 Task: Enable "Show corrupted frames" for the FFmpeg audio/video decoder.
Action: Mouse moved to (121, 23)
Screenshot: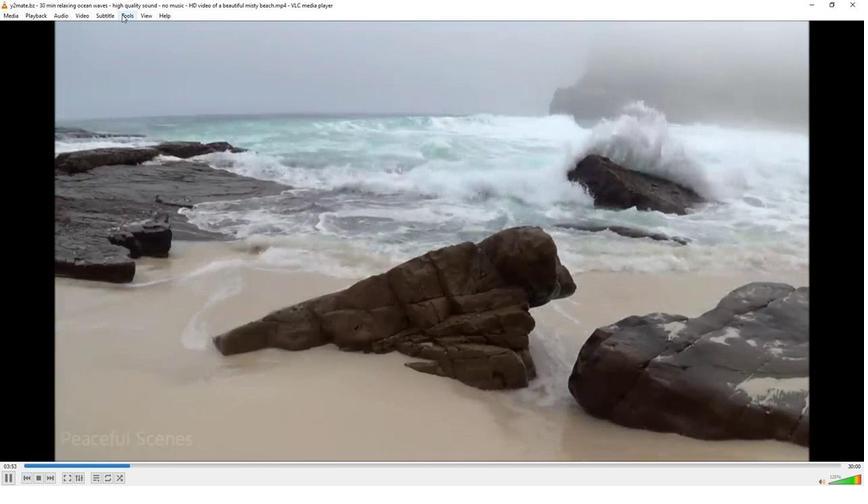 
Action: Mouse pressed left at (121, 23)
Screenshot: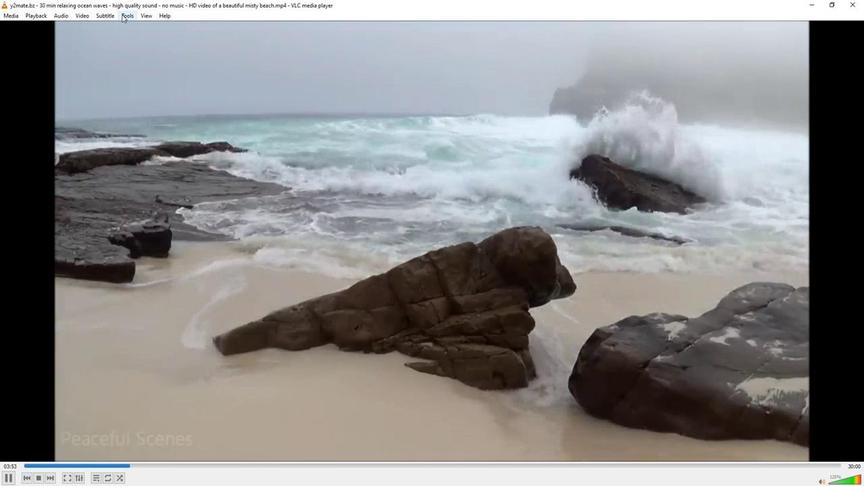 
Action: Mouse moved to (161, 122)
Screenshot: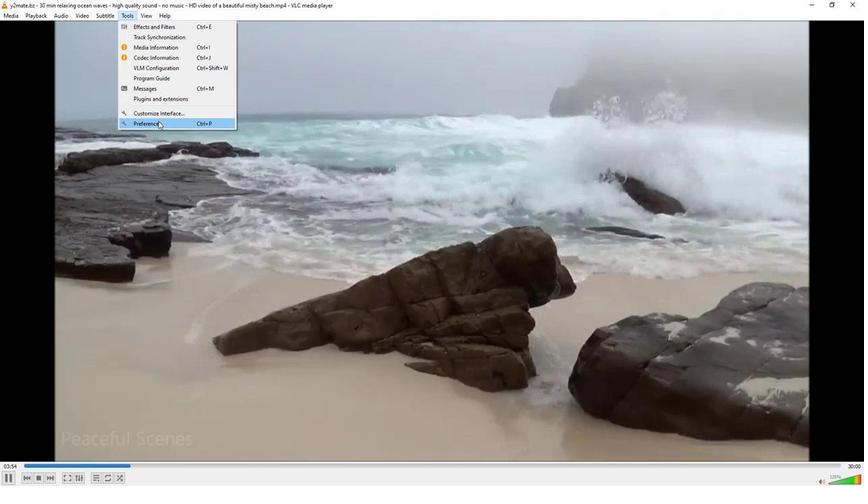 
Action: Mouse pressed left at (161, 122)
Screenshot: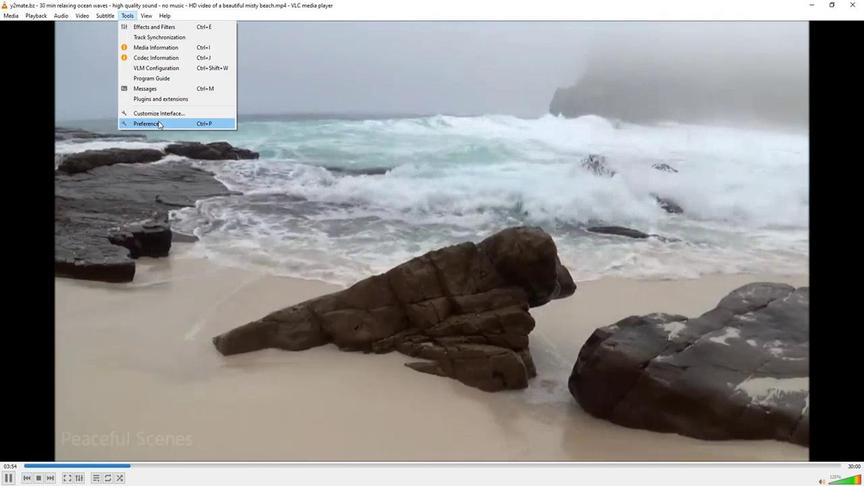 
Action: Mouse moved to (104, 360)
Screenshot: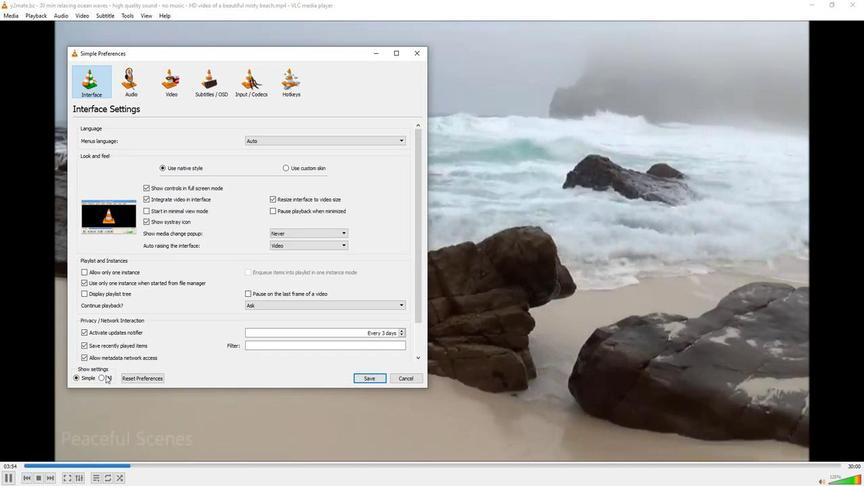 
Action: Mouse pressed left at (104, 360)
Screenshot: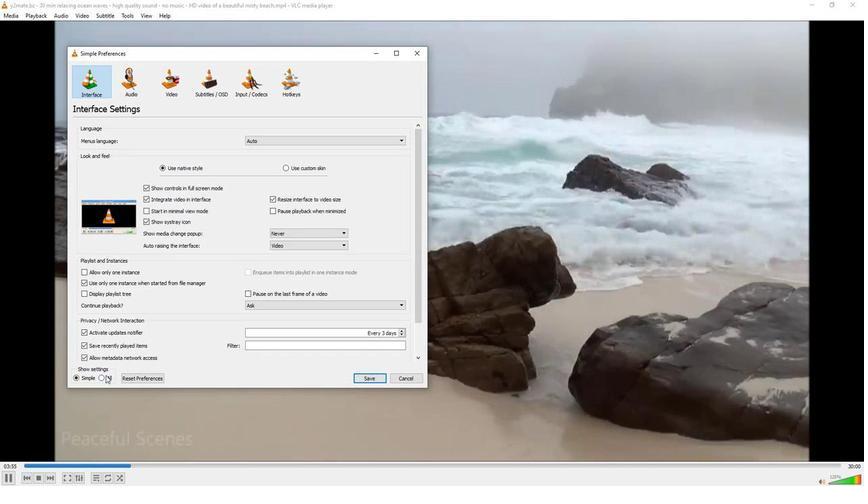 
Action: Mouse moved to (83, 243)
Screenshot: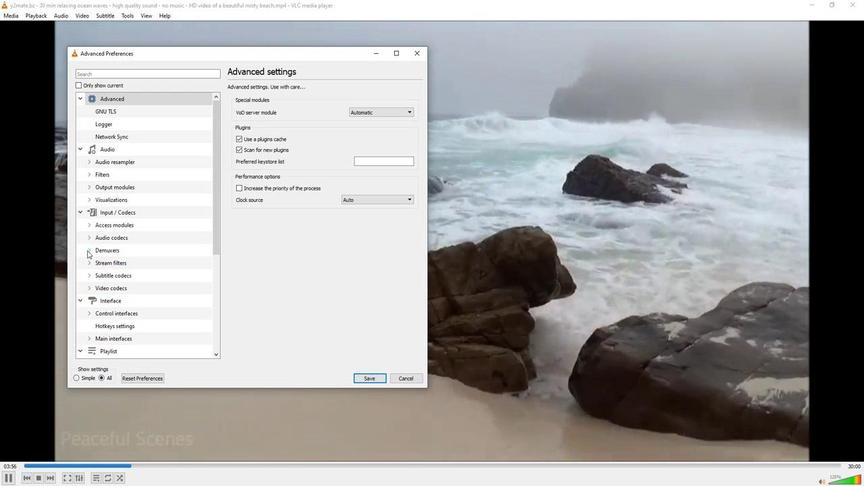 
Action: Mouse pressed left at (83, 243)
Screenshot: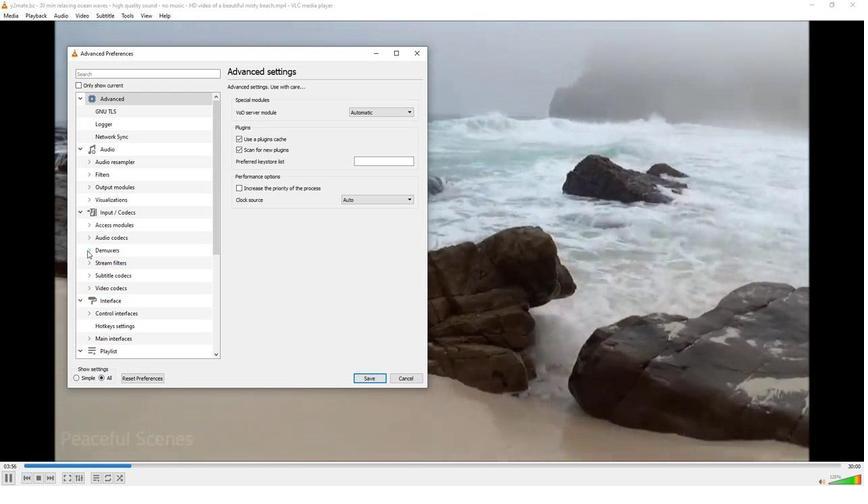
Action: Mouse moved to (123, 270)
Screenshot: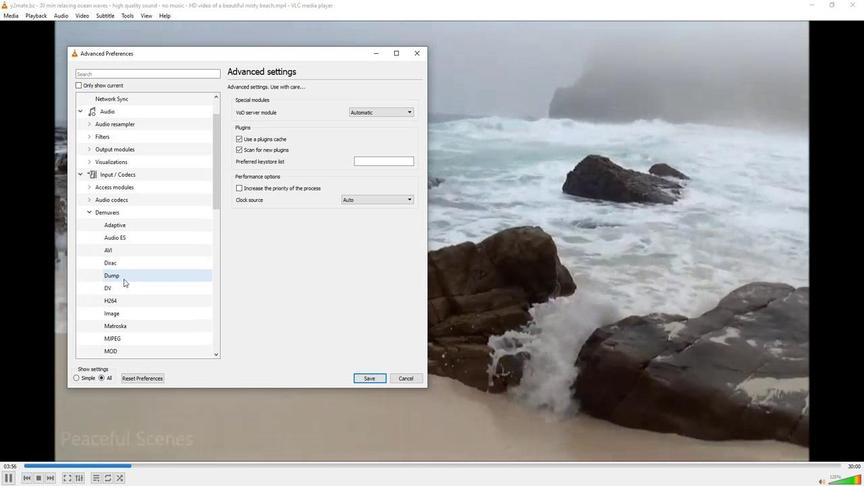 
Action: Mouse scrolled (123, 270) with delta (0, 0)
Screenshot: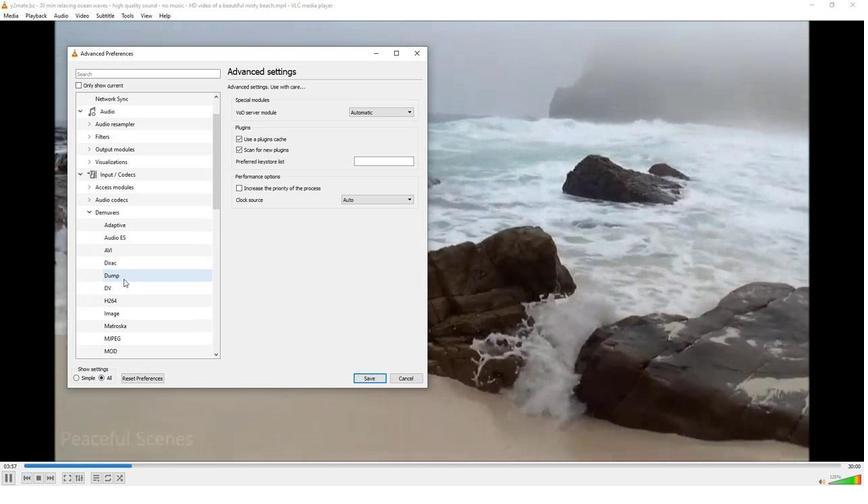 
Action: Mouse scrolled (123, 270) with delta (0, 0)
Screenshot: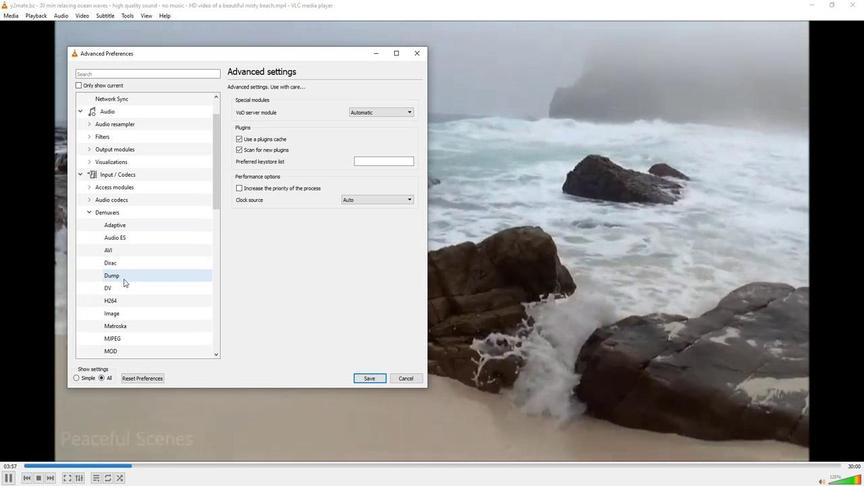 
Action: Mouse scrolled (123, 270) with delta (0, 0)
Screenshot: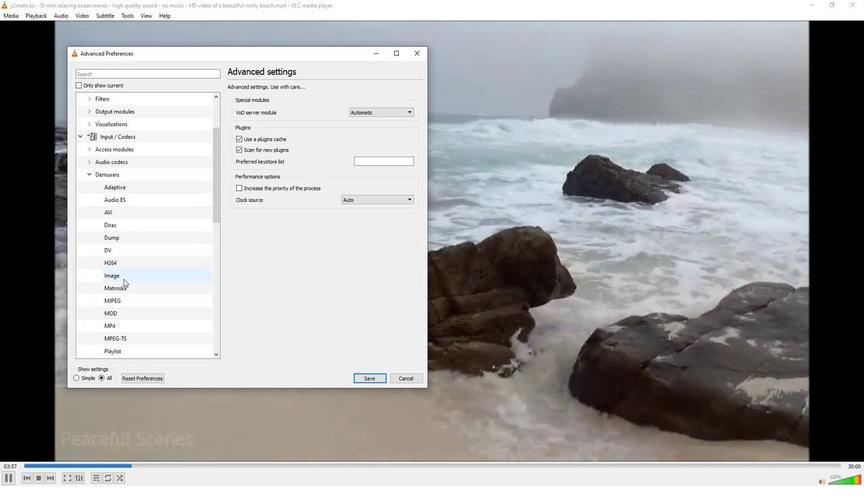 
Action: Mouse scrolled (123, 270) with delta (0, 0)
Screenshot: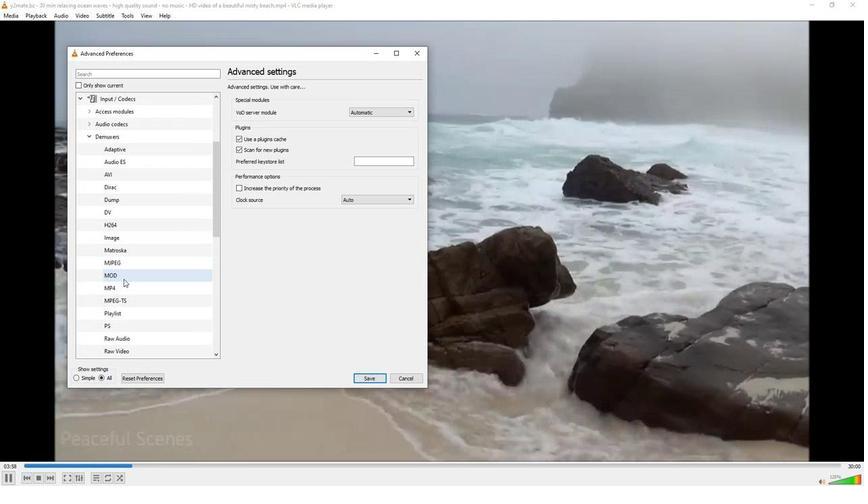 
Action: Mouse scrolled (123, 270) with delta (0, 0)
Screenshot: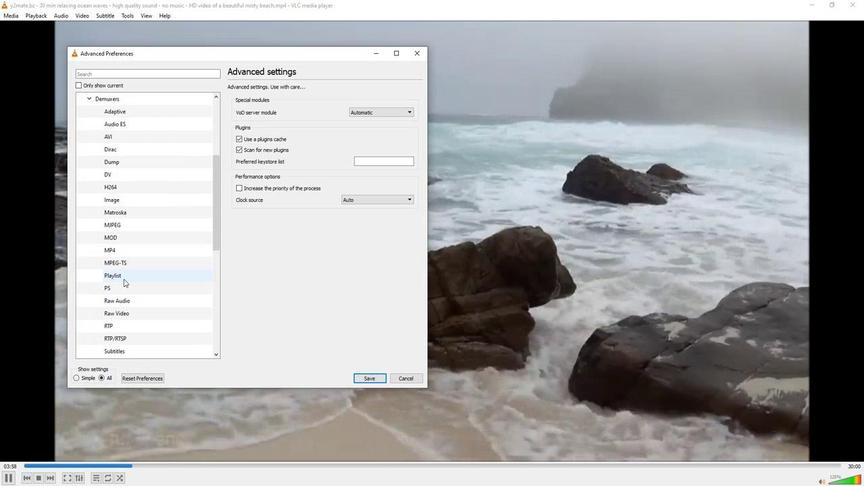 
Action: Mouse scrolled (123, 270) with delta (0, 0)
Screenshot: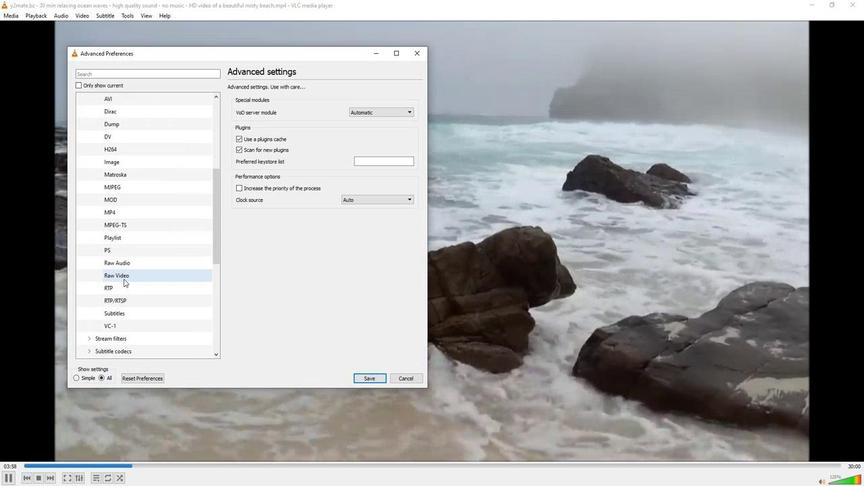 
Action: Mouse moved to (83, 313)
Screenshot: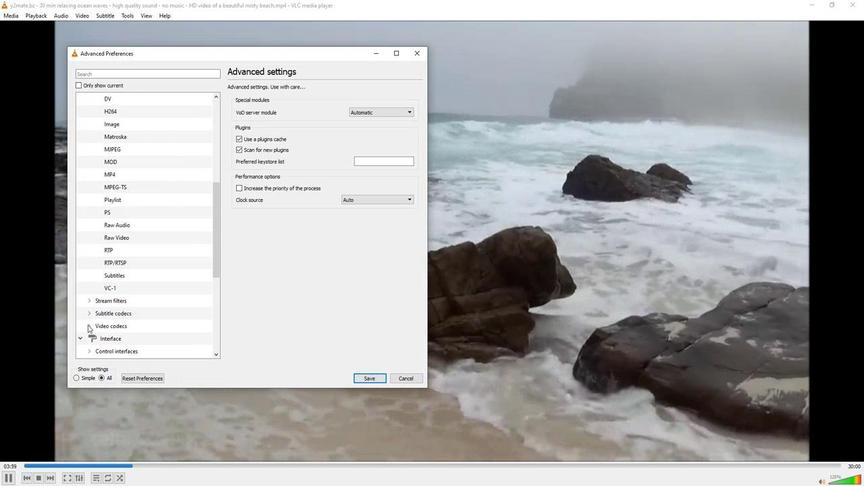 
Action: Mouse pressed left at (83, 313)
Screenshot: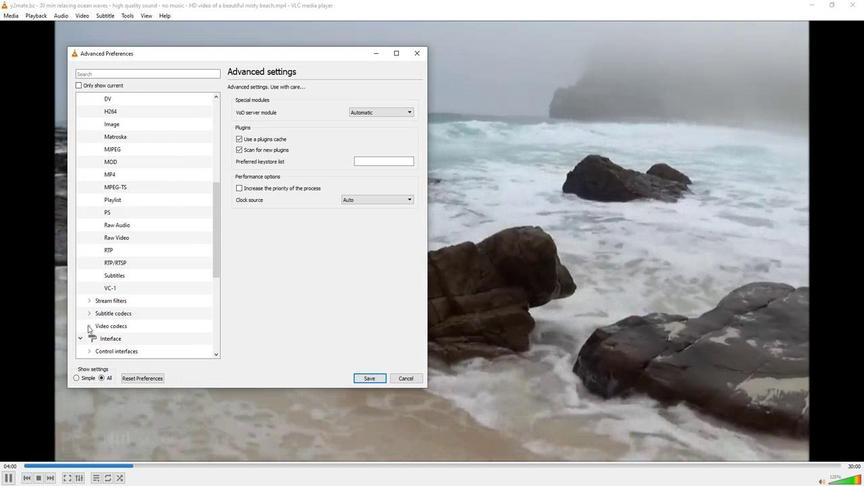 
Action: Mouse moved to (120, 335)
Screenshot: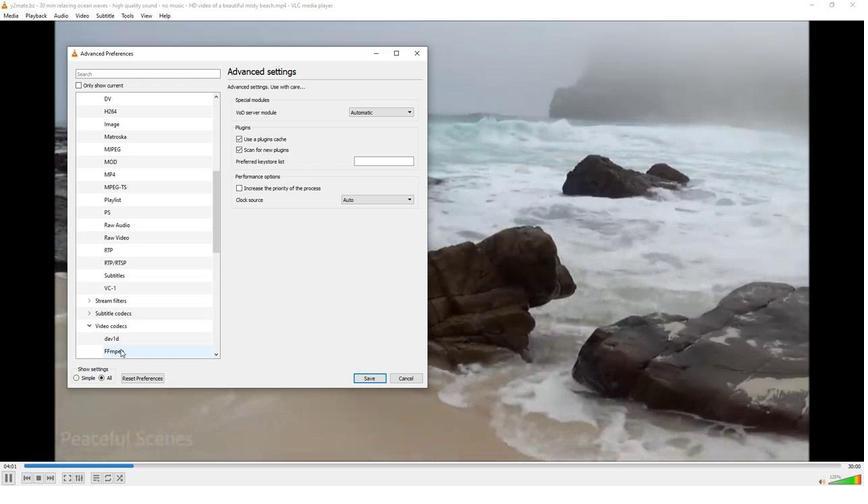 
Action: Mouse pressed left at (120, 335)
Screenshot: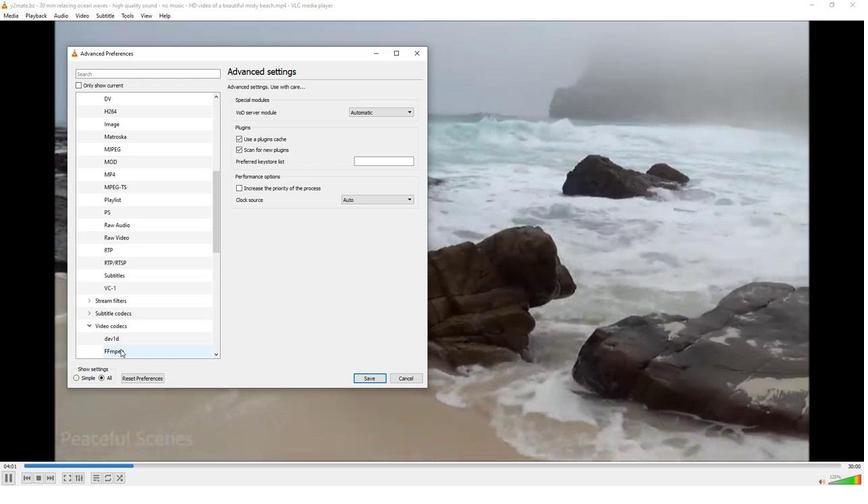 
Action: Mouse moved to (249, 133)
Screenshot: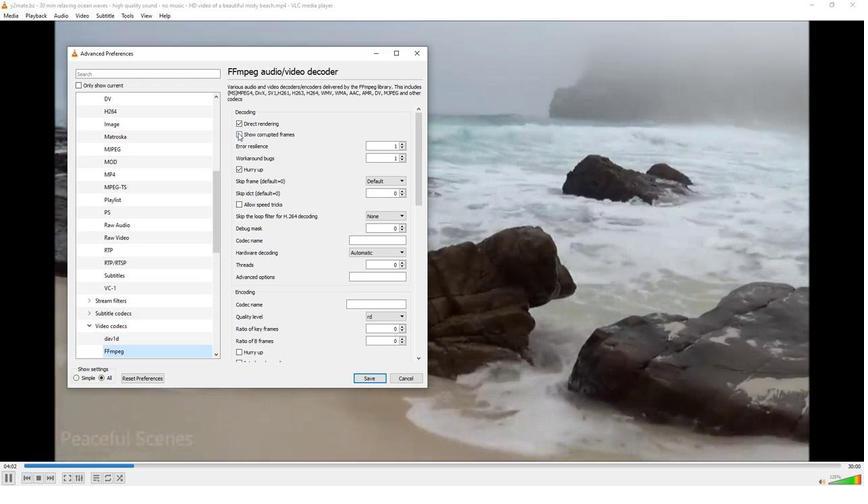 
Action: Mouse pressed left at (249, 133)
Screenshot: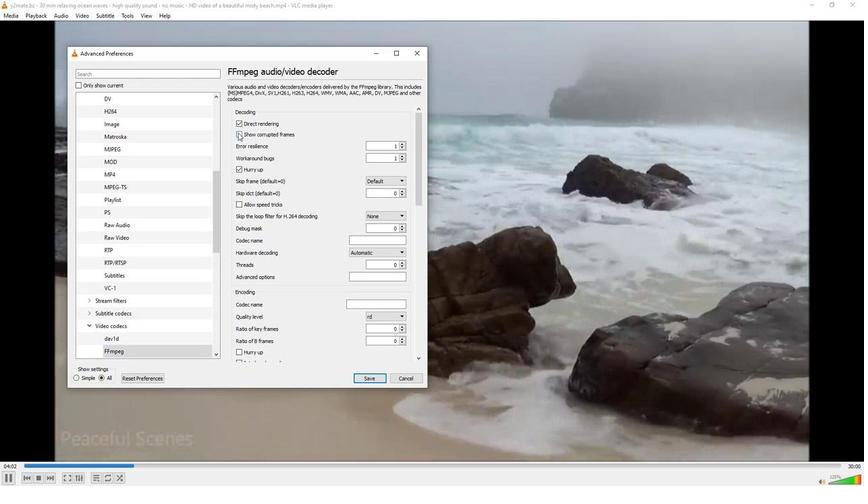 
Action: Mouse moved to (306, 145)
Screenshot: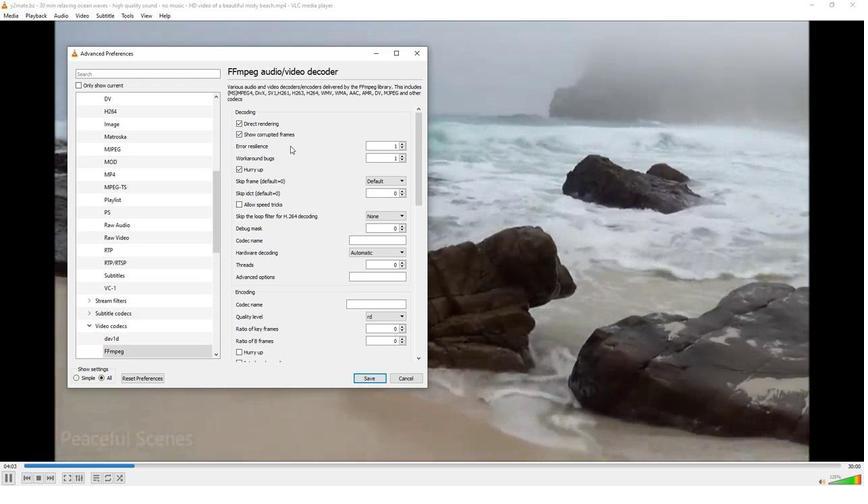 
